 Task: Create Card PPC Ad Campaign in Board Task Management to Workspace Brand Strategy. Create Card Change Management Review in Board Customer Success Management to Workspace Brand Strategy. Create Card PPC Ad Campaign in Board Sales Funnel Optimization and Management to Workspace Brand Strategy
Action: Mouse moved to (87, 276)
Screenshot: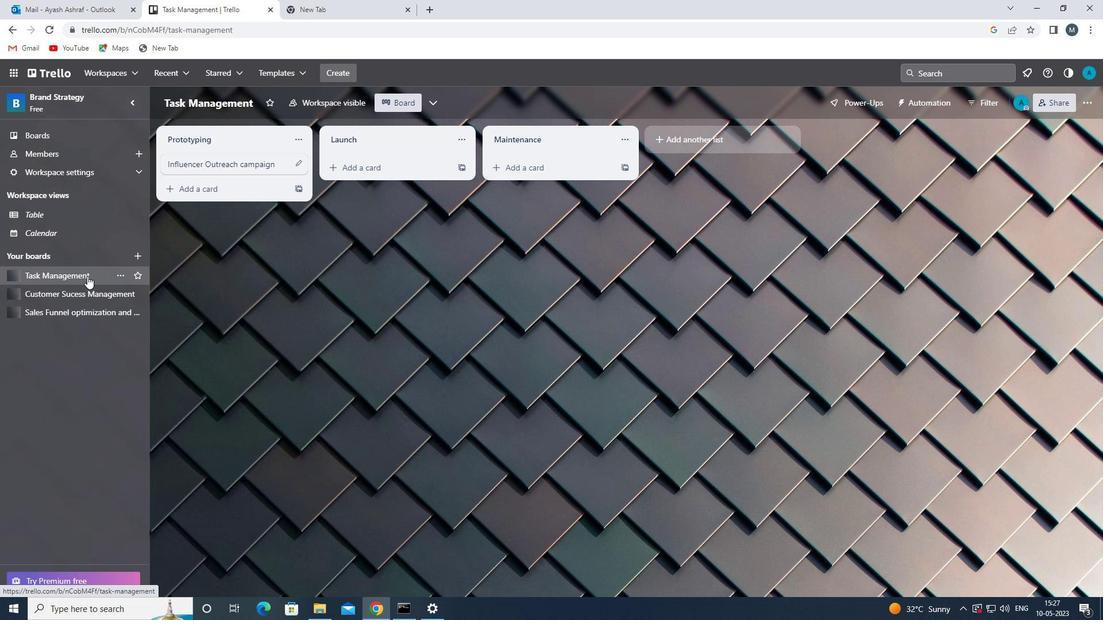 
Action: Mouse pressed left at (87, 276)
Screenshot: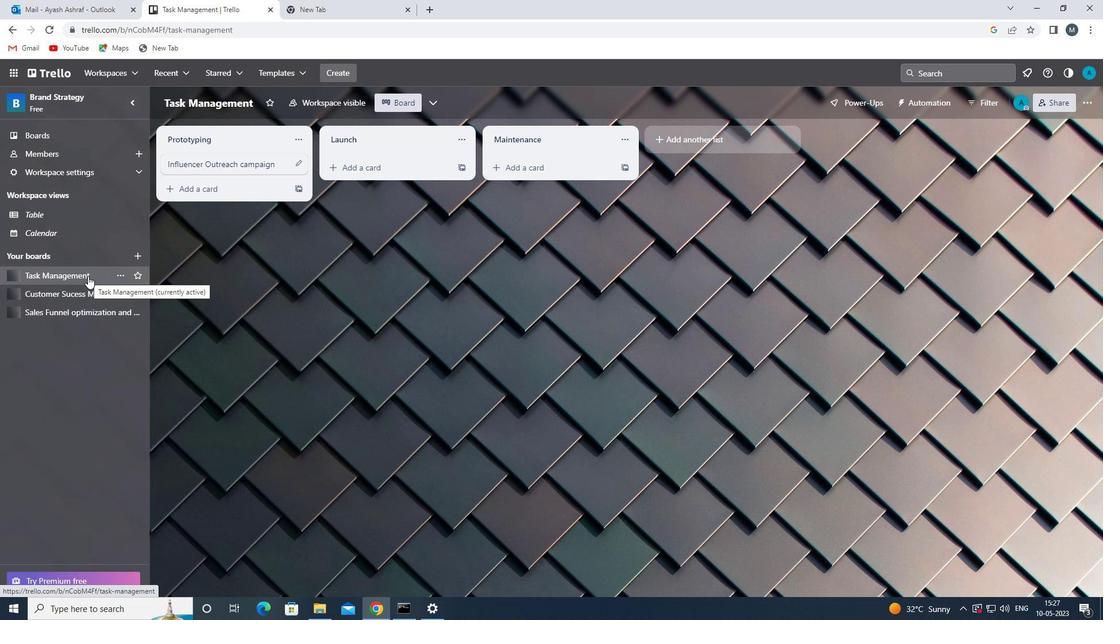 
Action: Mouse moved to (358, 166)
Screenshot: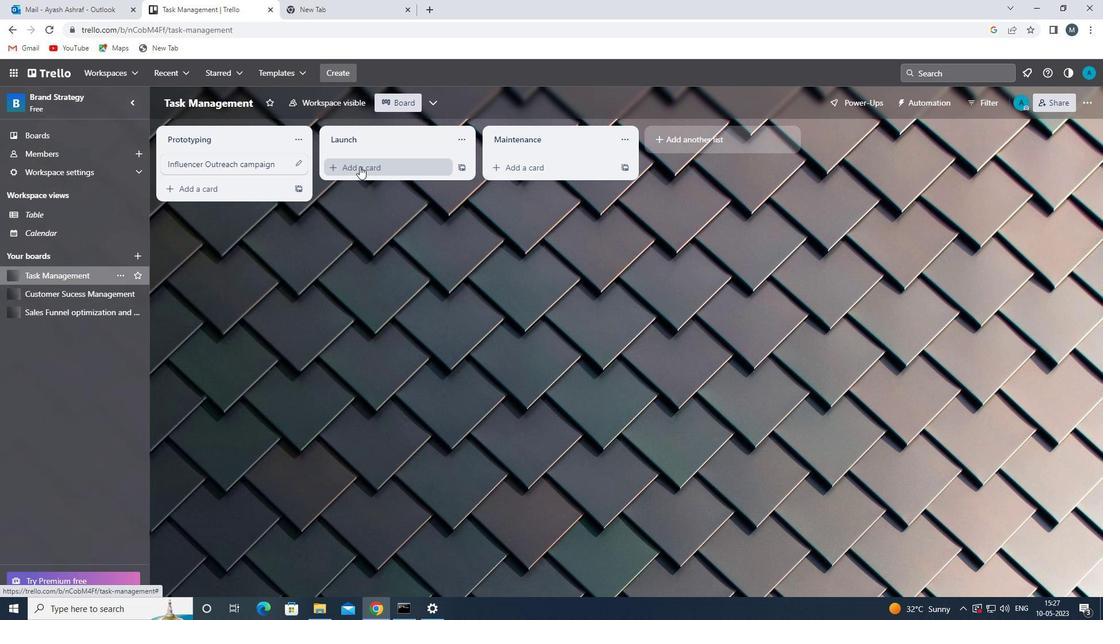 
Action: Mouse pressed left at (358, 166)
Screenshot: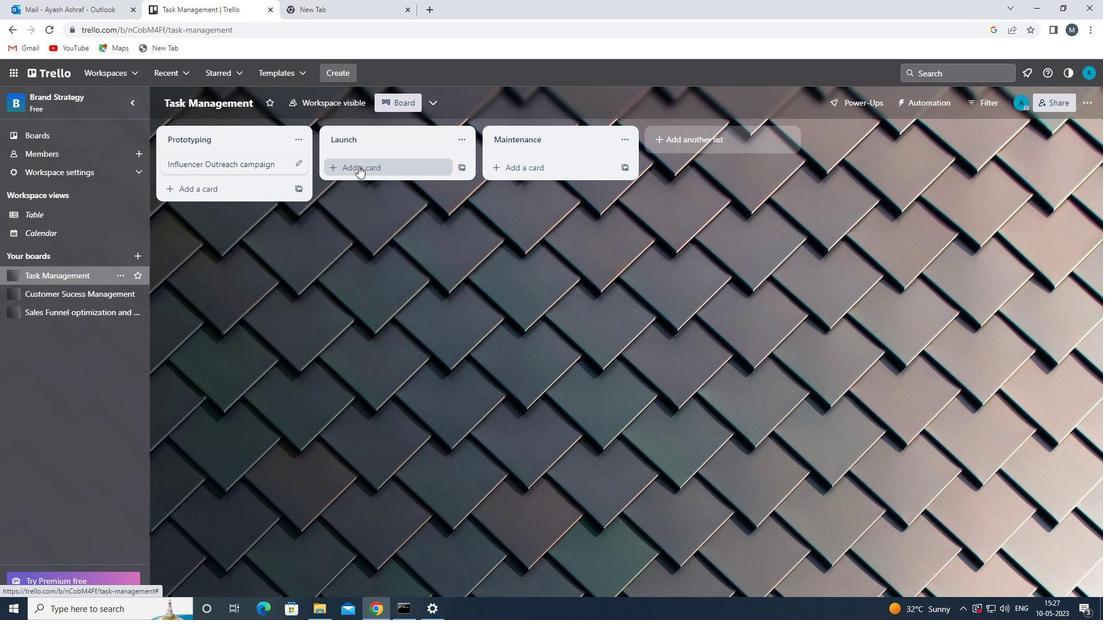 
Action: Mouse moved to (360, 178)
Screenshot: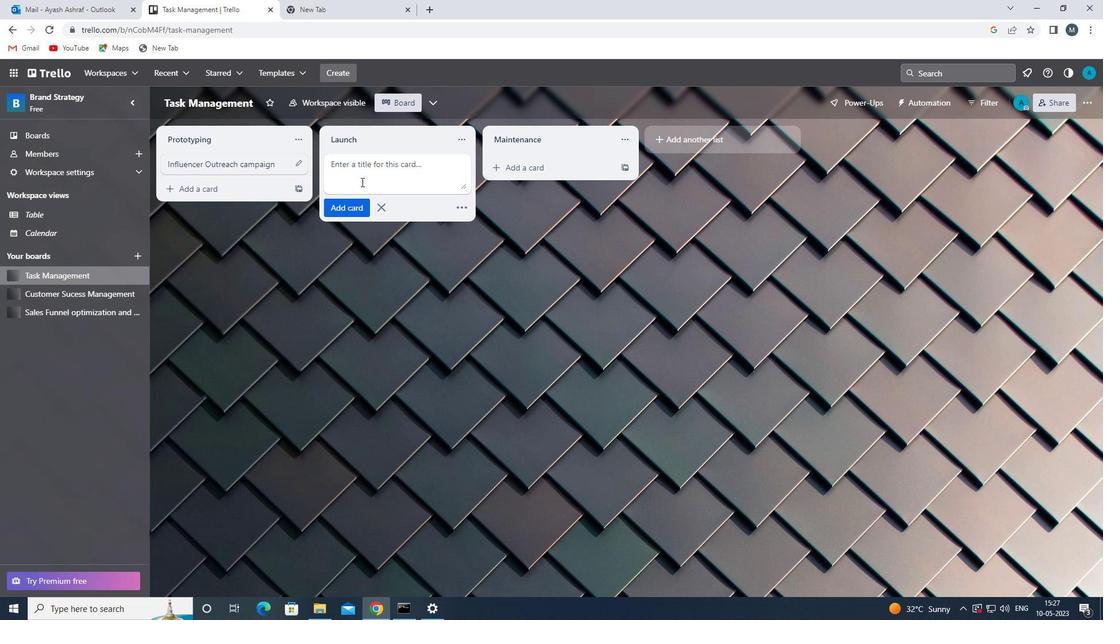 
Action: Mouse pressed left at (360, 178)
Screenshot: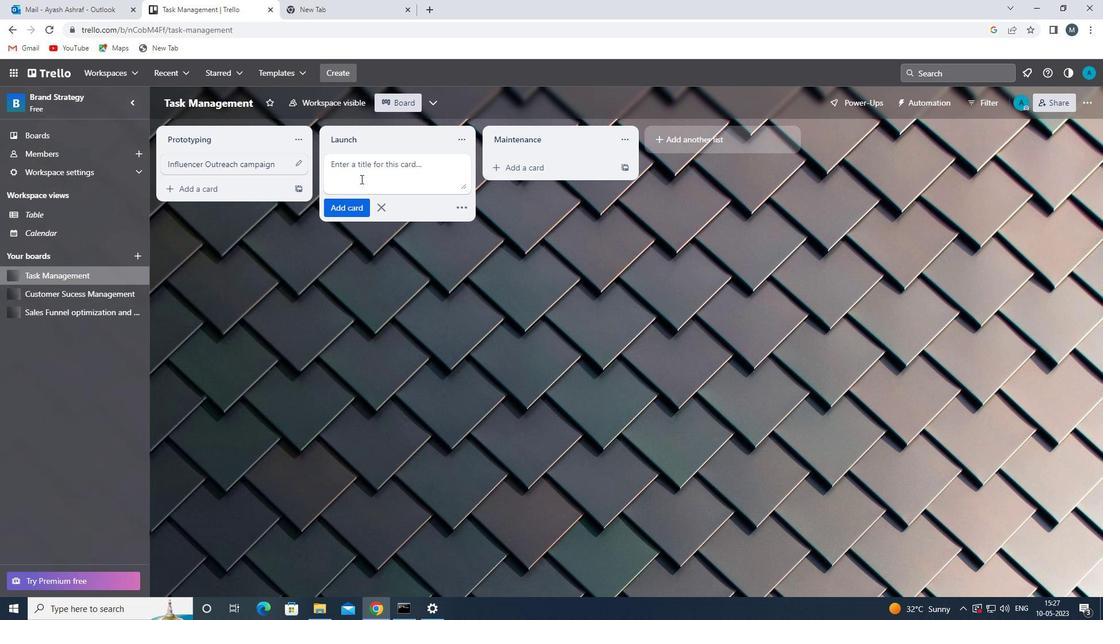 
Action: Mouse moved to (354, 179)
Screenshot: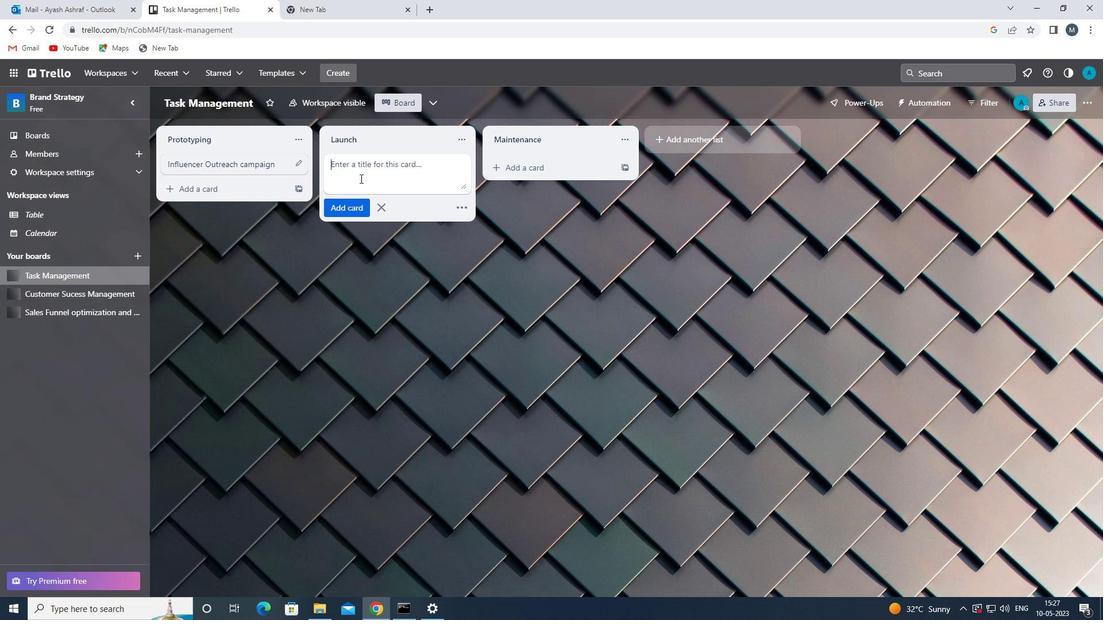 
Action: Key pressed <Key.shift><Key.shift><Key.shift><Key.shift><Key.shift><Key.shift><Key.shift>PPC<Key.space><Key.shift>AD<Key.space><Key.shift>CAMPIAGN<Key.space>
Screenshot: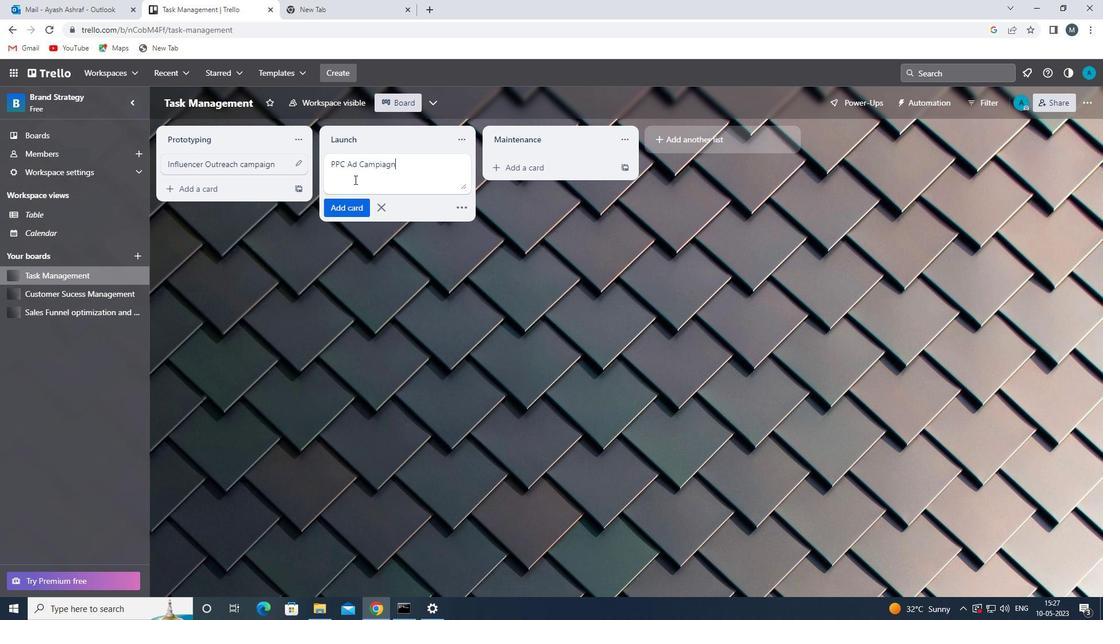 
Action: Mouse moved to (387, 167)
Screenshot: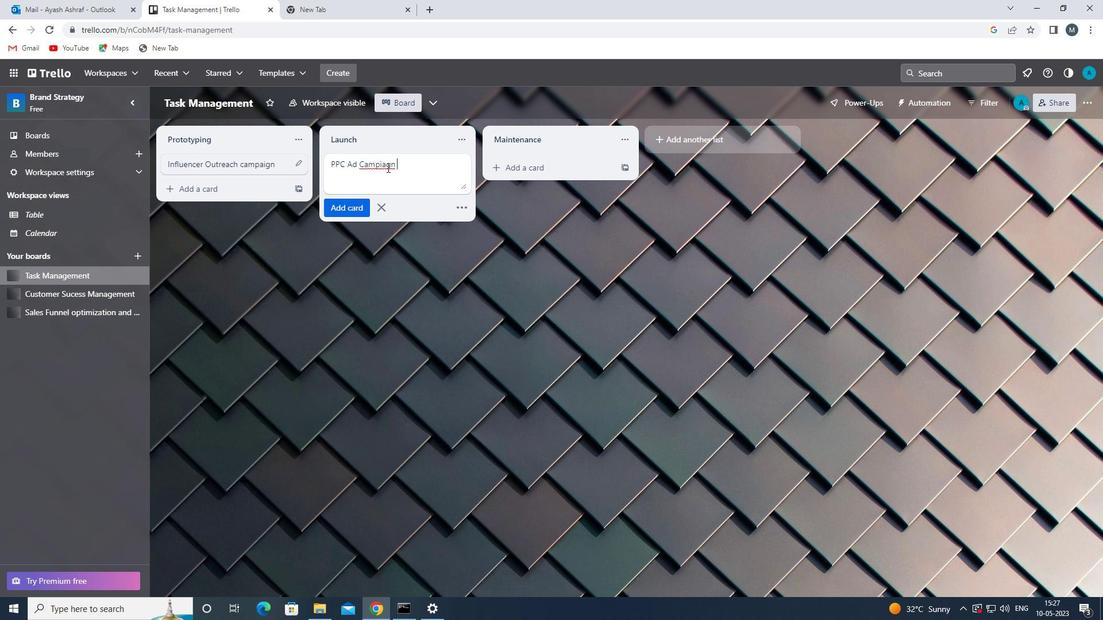 
Action: Mouse pressed left at (387, 167)
Screenshot: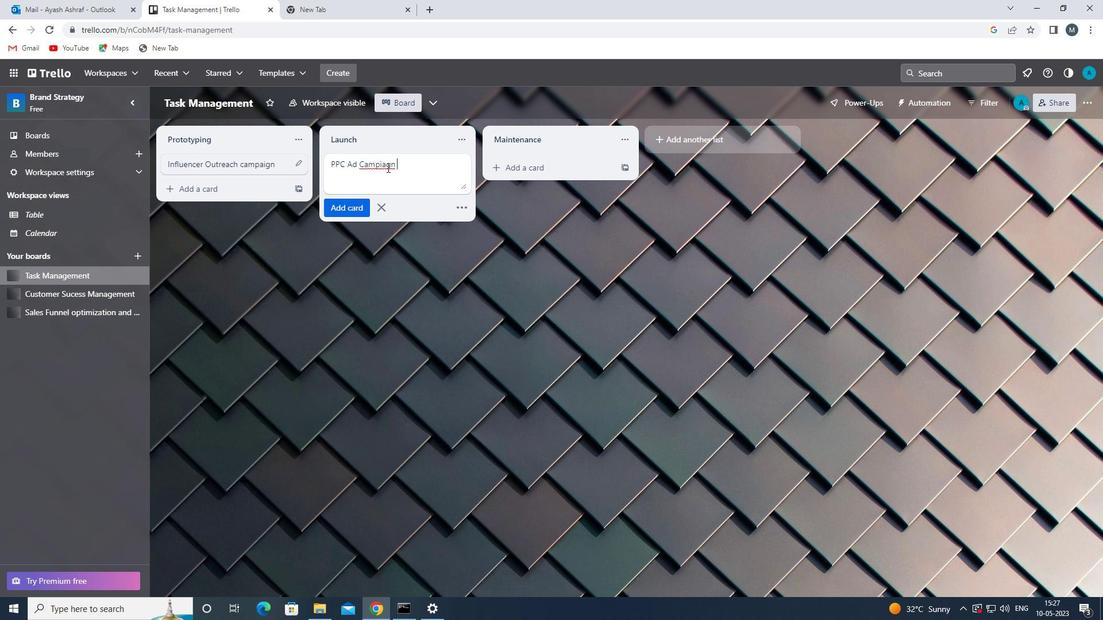 
Action: Mouse moved to (380, 168)
Screenshot: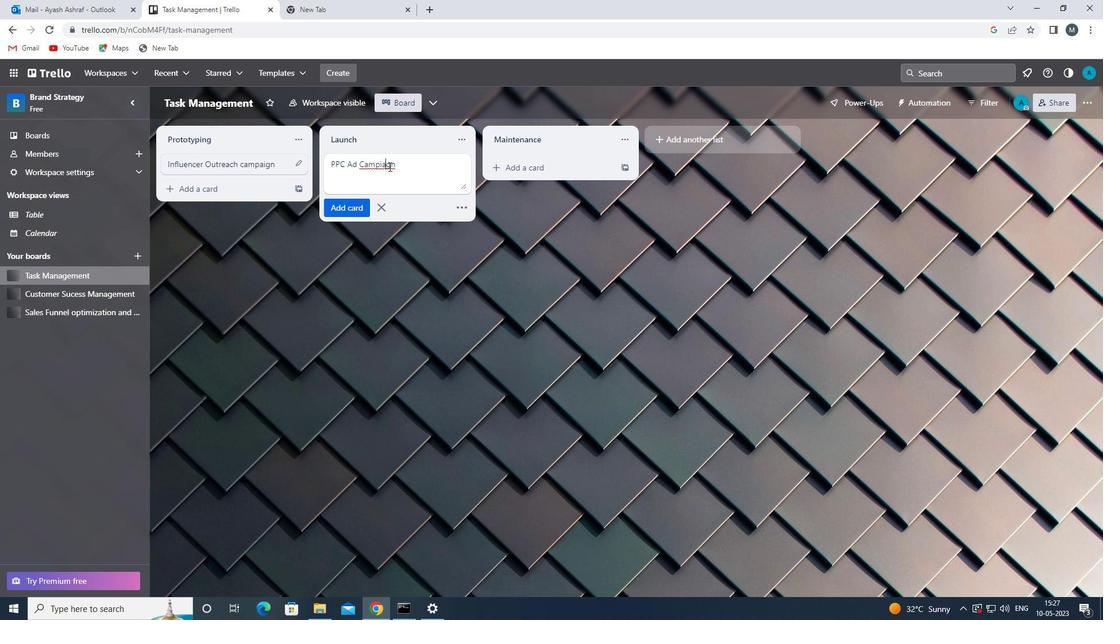 
Action: Key pressed <Key.backspace><Key.backspace>AI
Screenshot: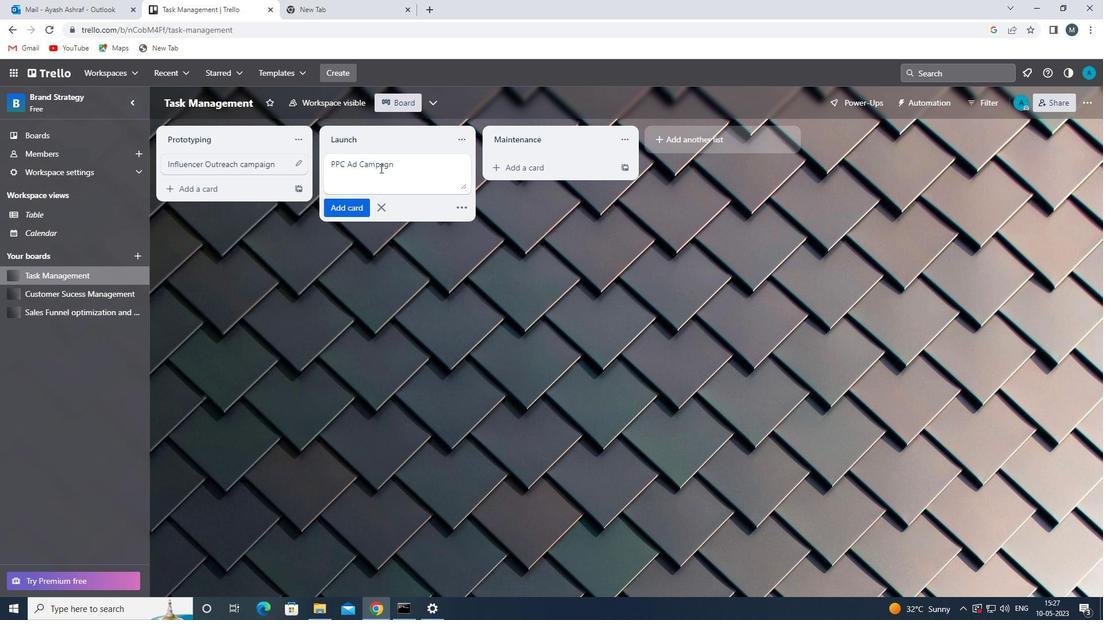 
Action: Mouse moved to (357, 209)
Screenshot: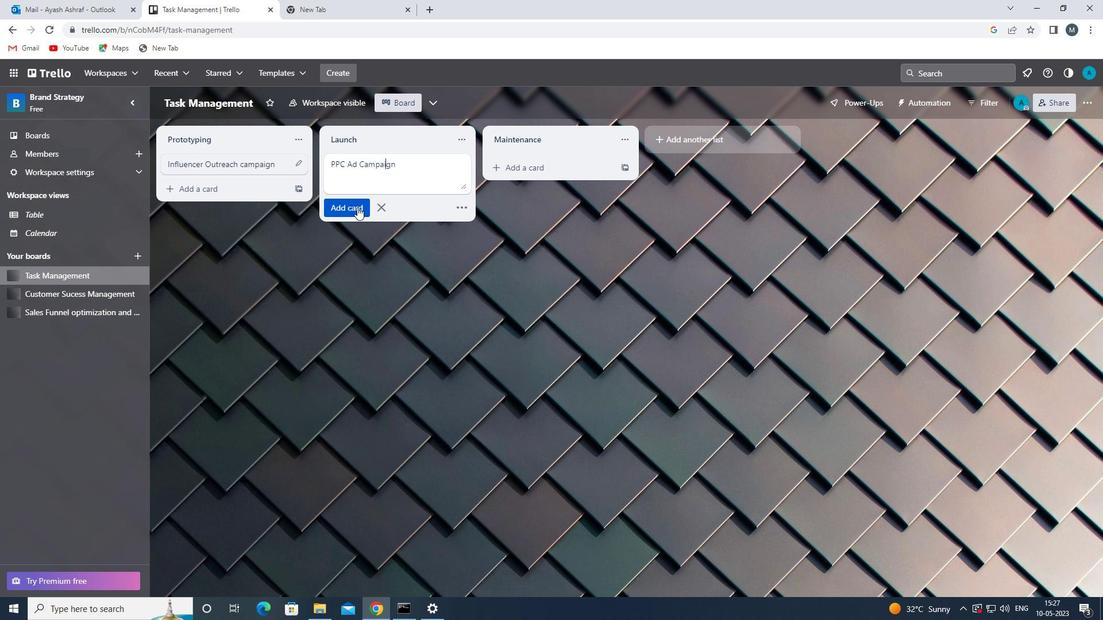 
Action: Mouse pressed left at (357, 209)
Screenshot: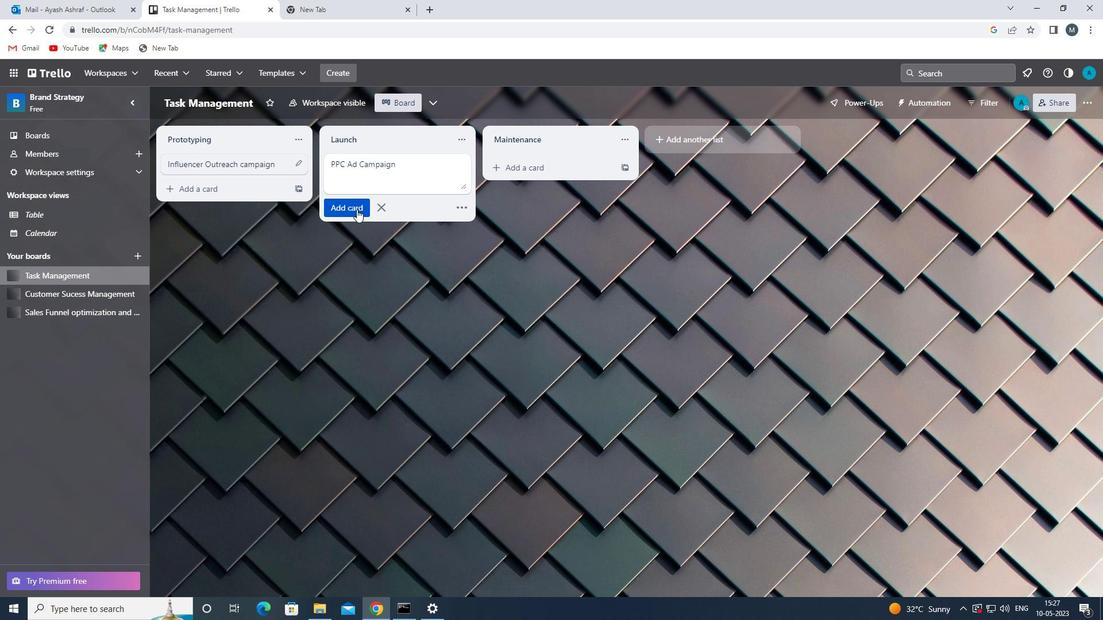 
Action: Mouse moved to (98, 296)
Screenshot: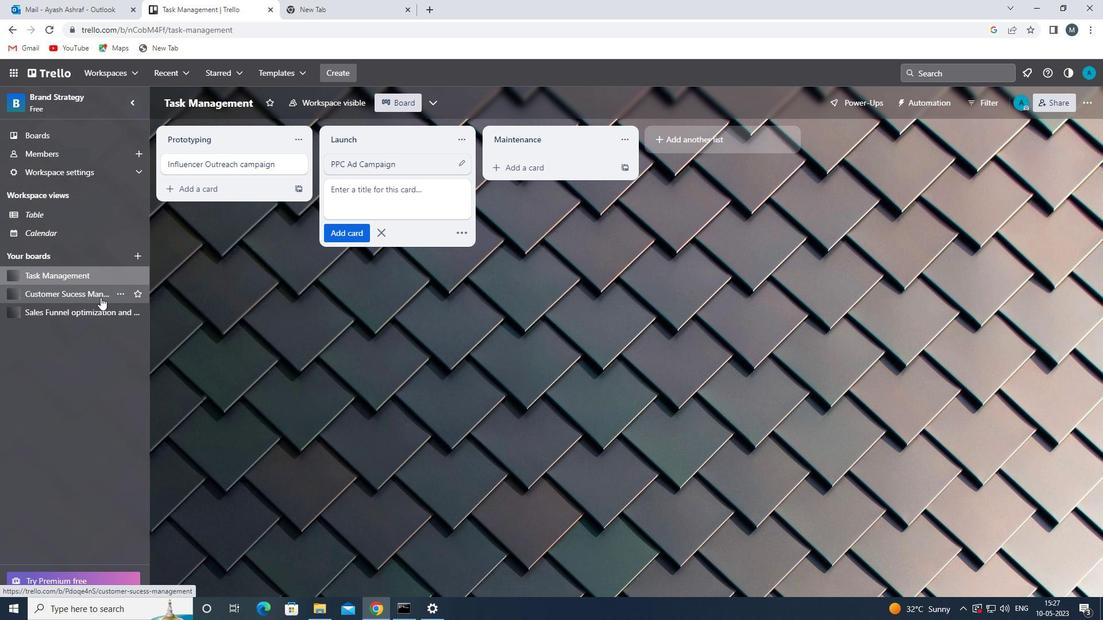 
Action: Mouse pressed left at (98, 296)
Screenshot: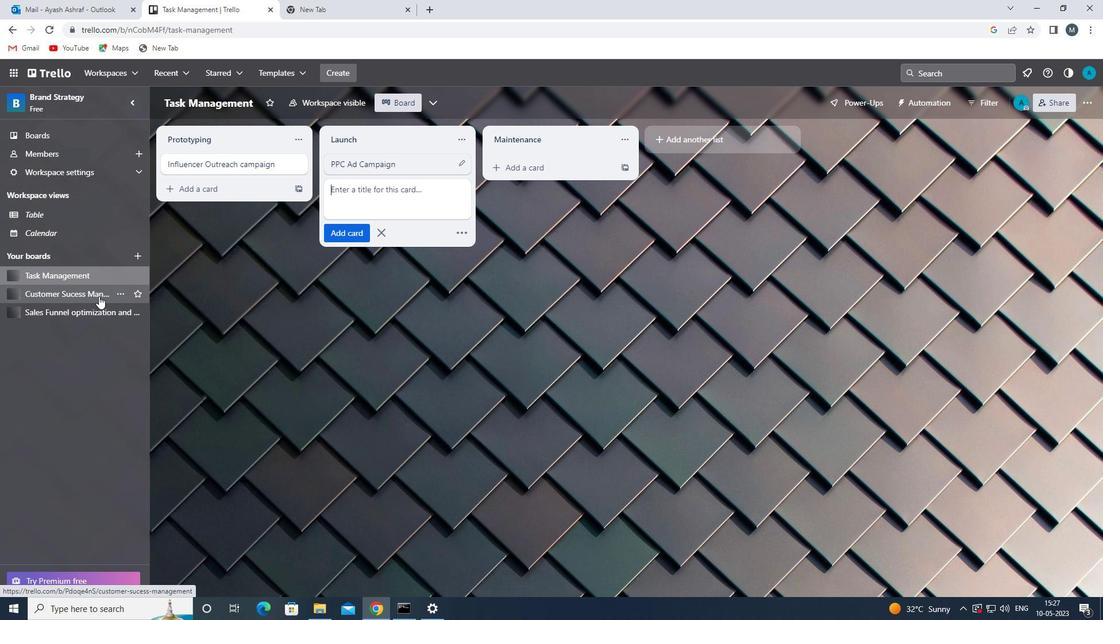 
Action: Mouse moved to (362, 162)
Screenshot: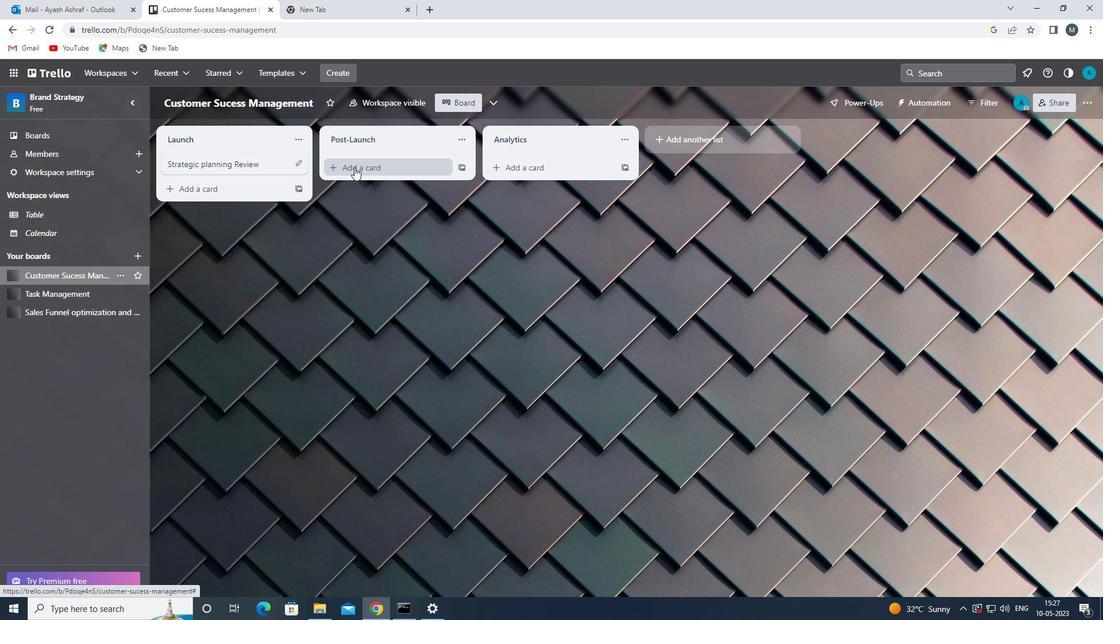 
Action: Mouse pressed left at (362, 162)
Screenshot: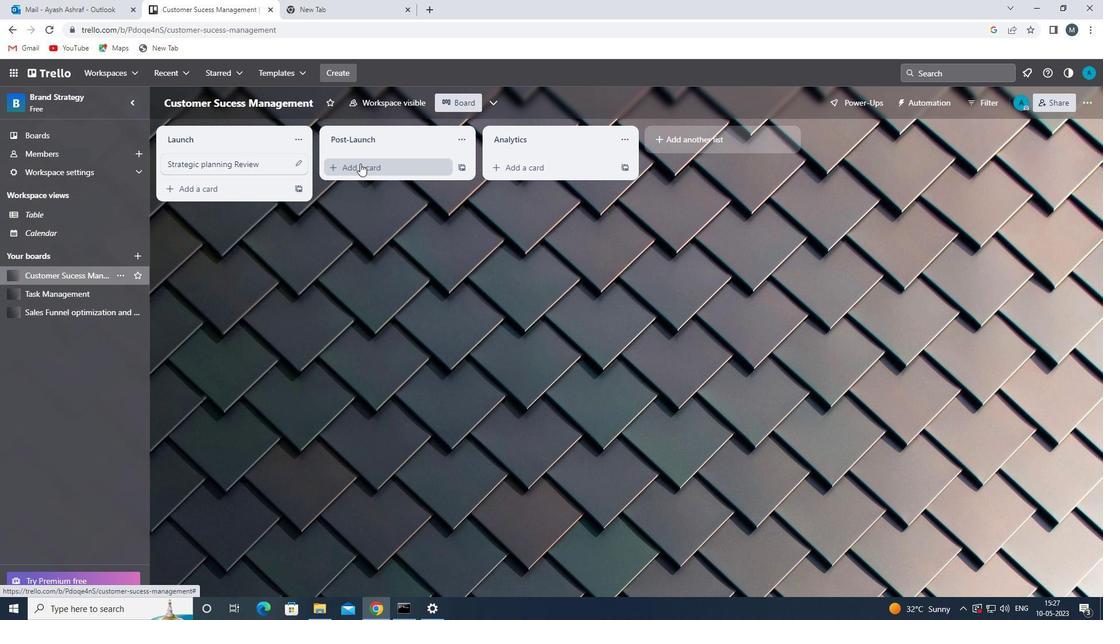 
Action: Mouse moved to (365, 176)
Screenshot: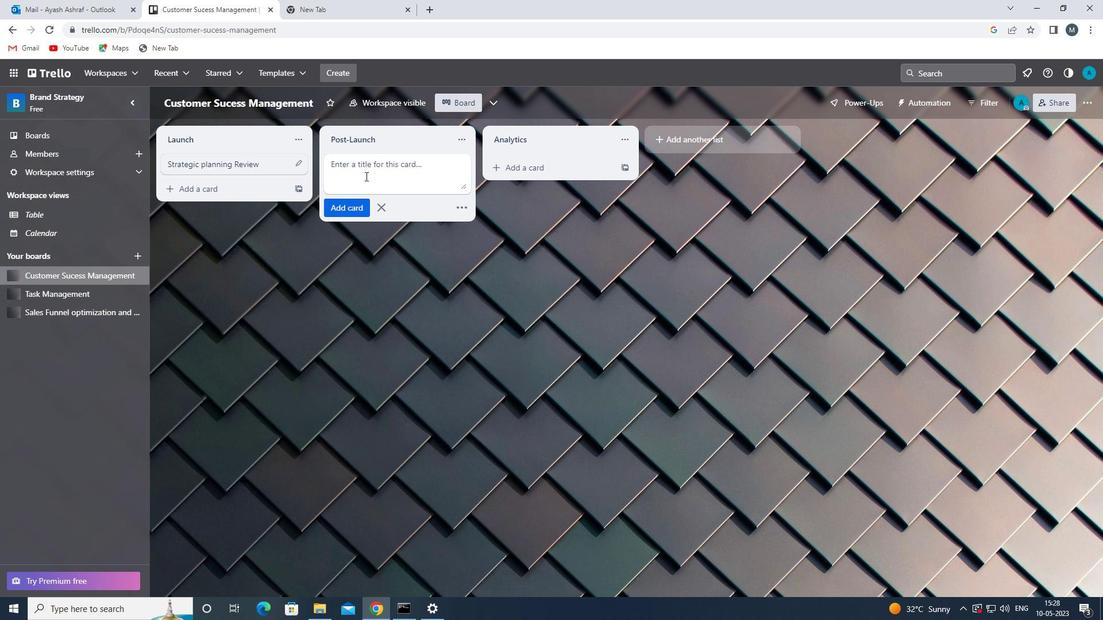 
Action: Mouse pressed left at (365, 176)
Screenshot: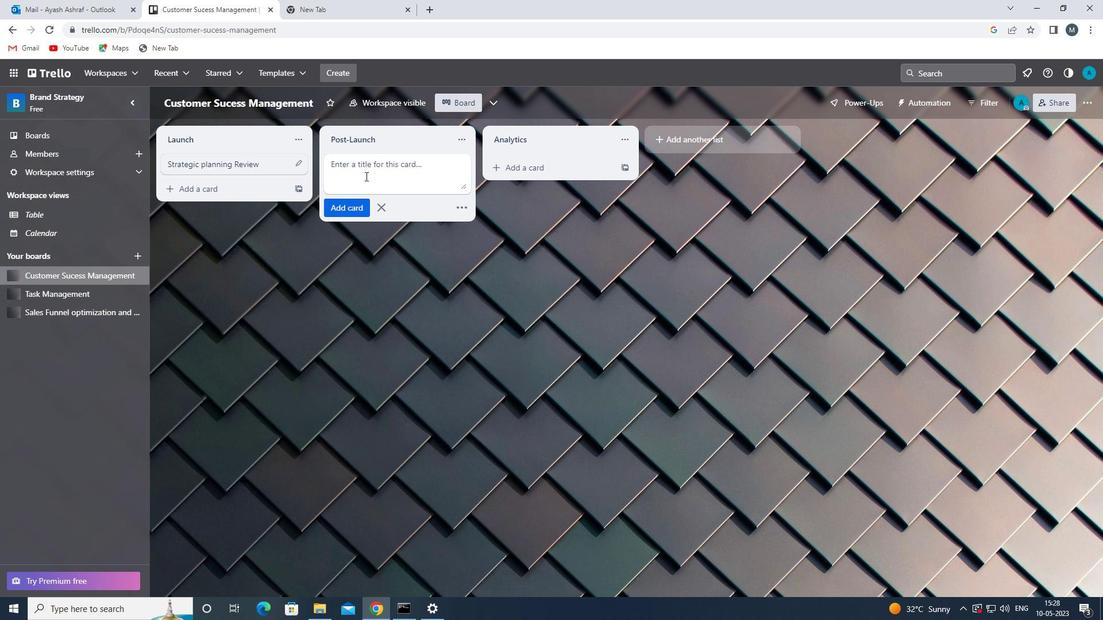 
Action: Mouse moved to (363, 177)
Screenshot: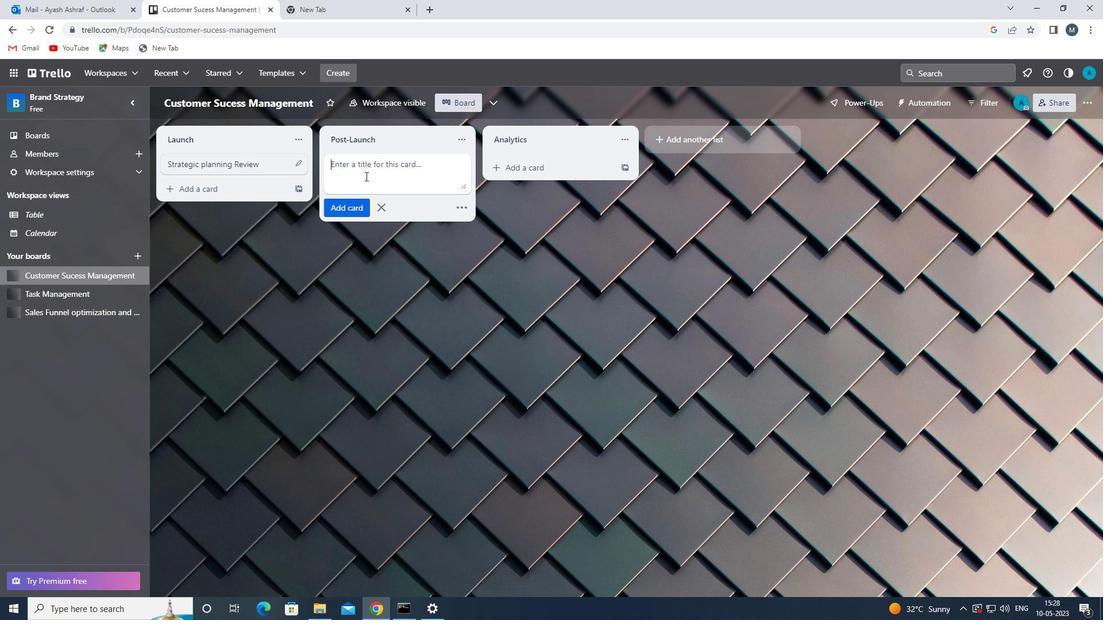 
Action: Key pressed <Key.shift>CHANGE<Key.space><Key.shift>MANANGEMENT<Key.space><Key.backspace><Key.backspace><Key.backspace><Key.backspace><Key.backspace><Key.backspace><Key.backspace><Key.backspace>GEMENT<Key.space><Key.shift>REVU<Key.backspace>IEW<Key.space>
Screenshot: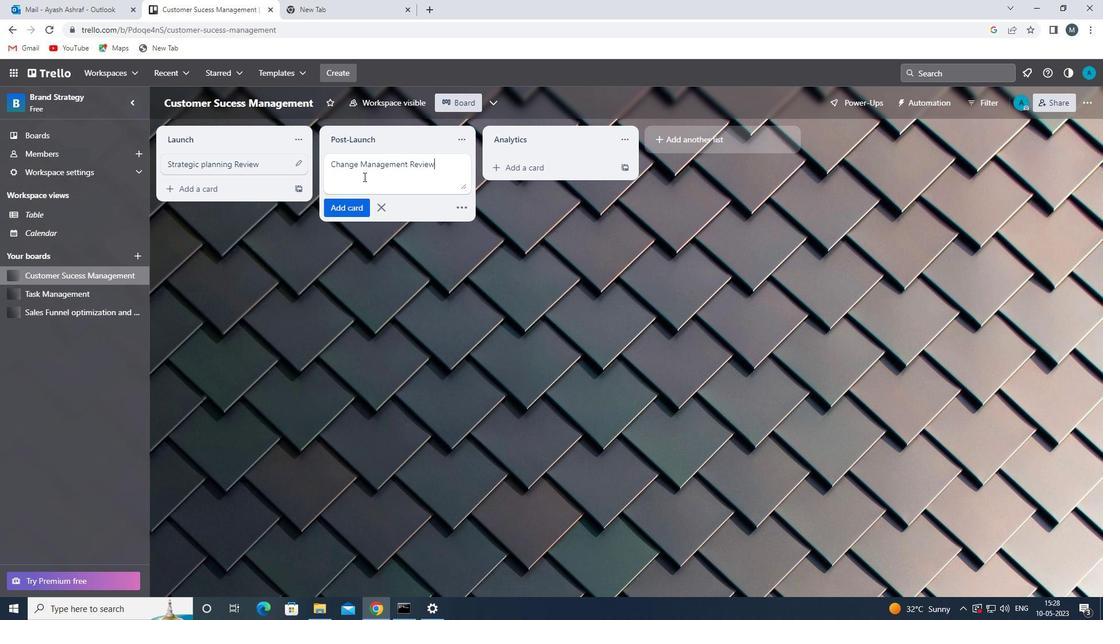 
Action: Mouse moved to (351, 208)
Screenshot: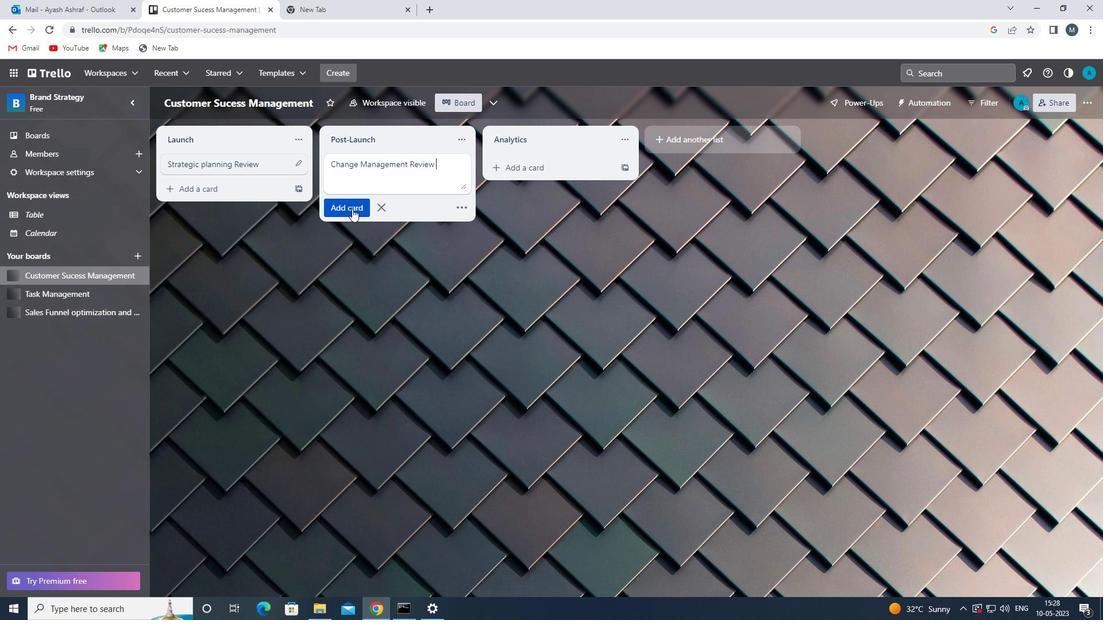 
Action: Mouse pressed left at (351, 208)
Screenshot: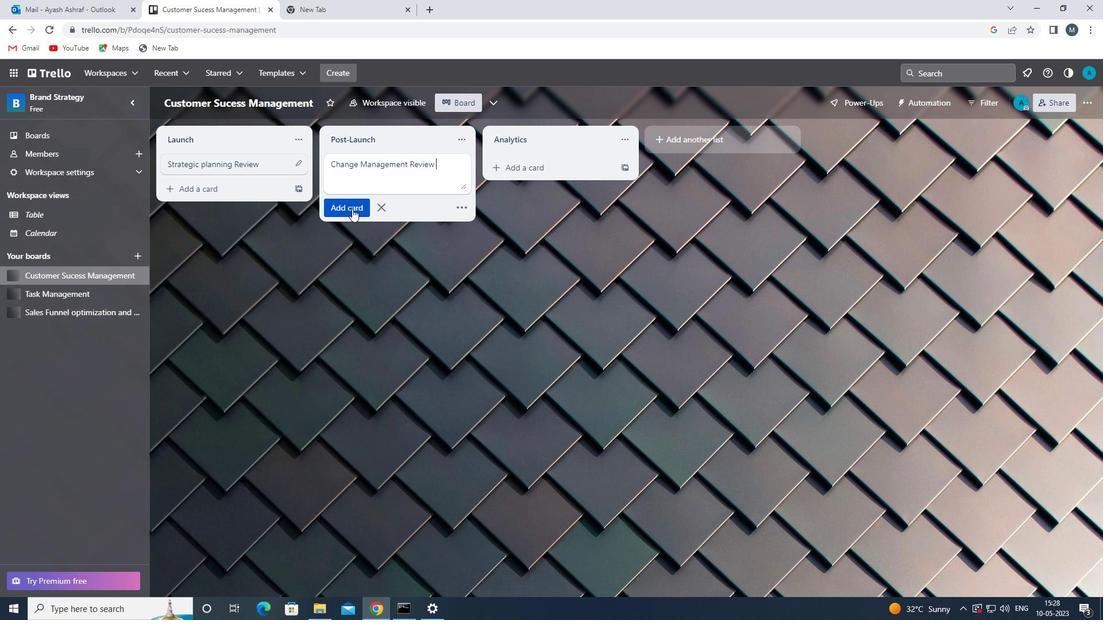
Action: Mouse moved to (379, 232)
Screenshot: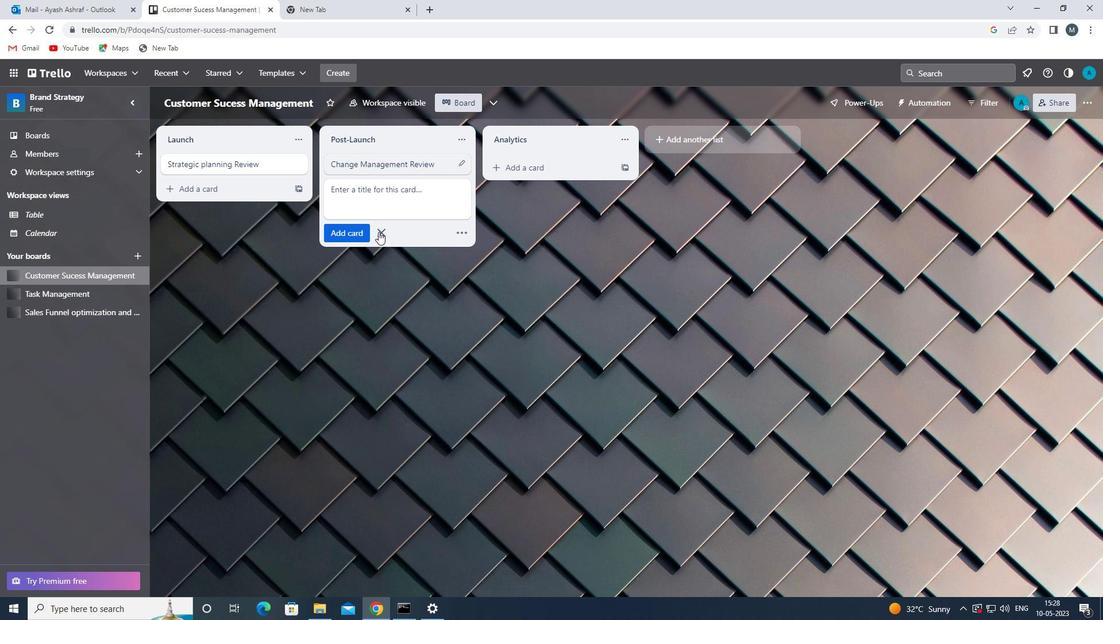 
Action: Mouse pressed left at (379, 232)
Screenshot: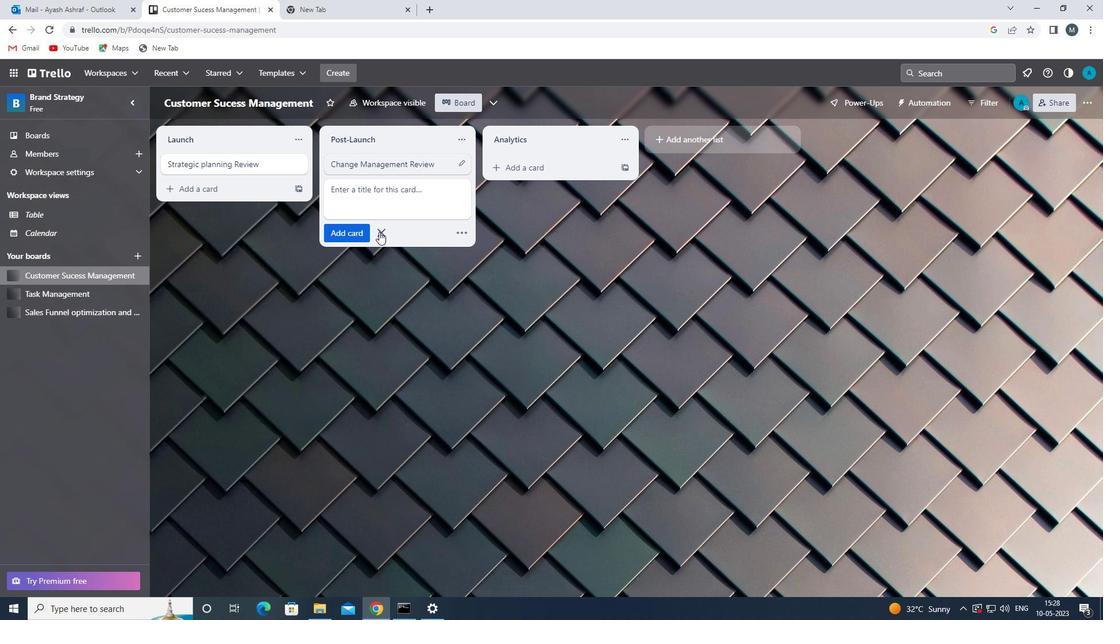 
Action: Mouse moved to (102, 317)
Screenshot: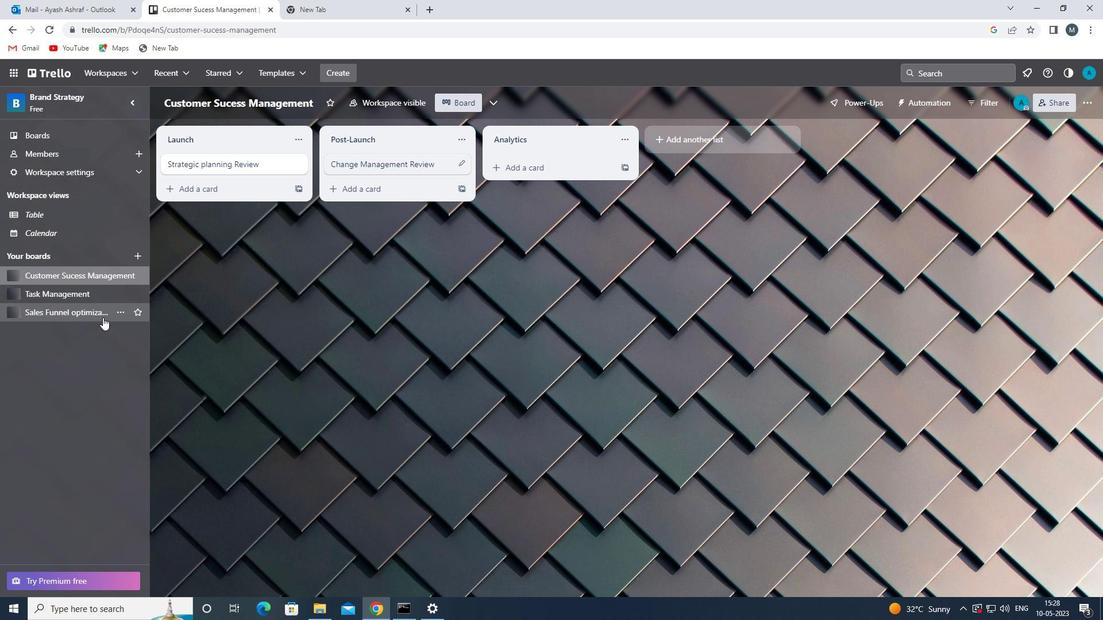 
Action: Mouse pressed left at (102, 317)
Screenshot: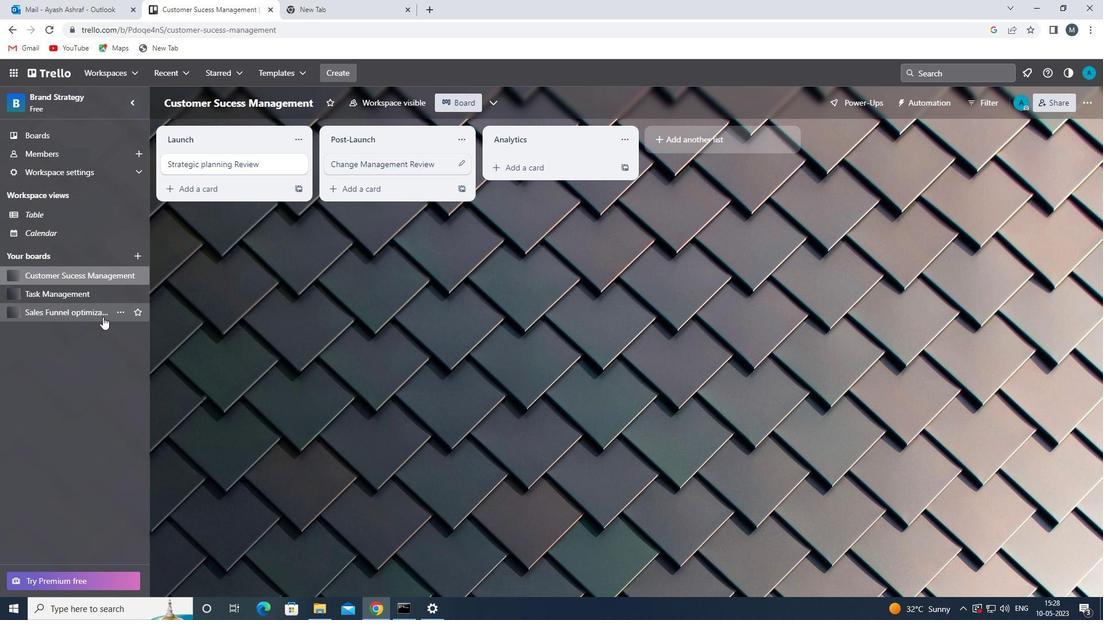 
Action: Mouse moved to (350, 170)
Screenshot: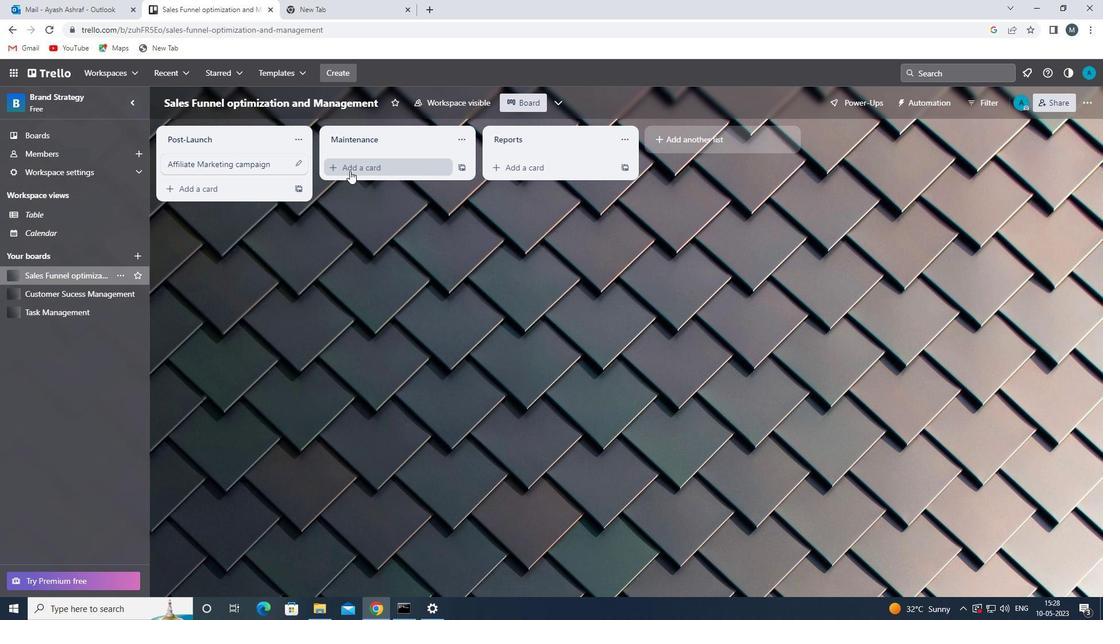 
Action: Mouse pressed left at (350, 170)
Screenshot: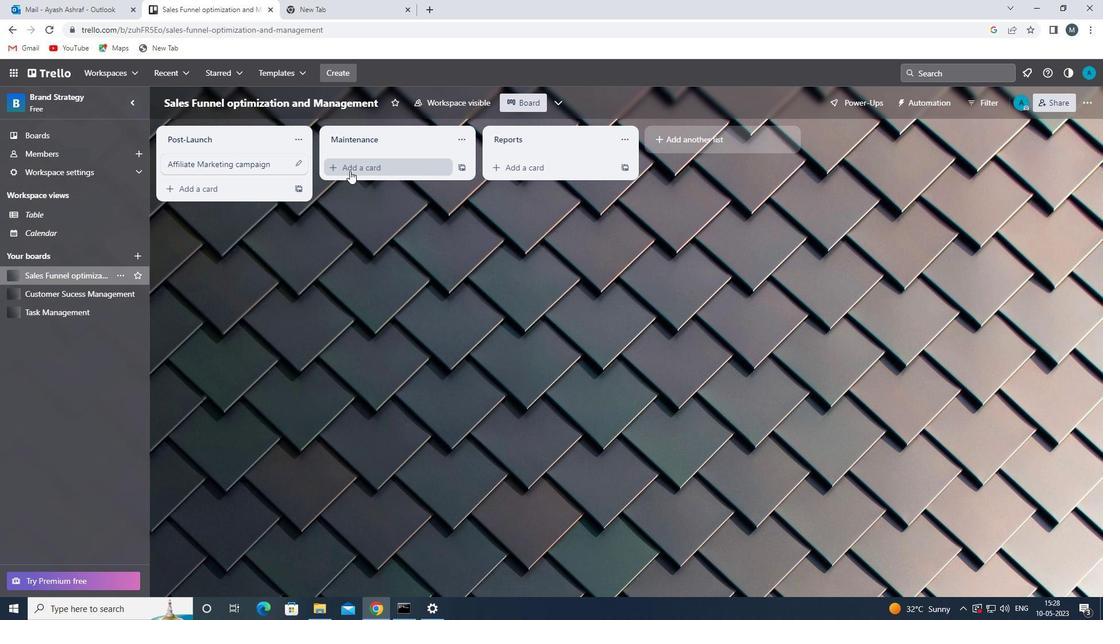 
Action: Mouse moved to (357, 175)
Screenshot: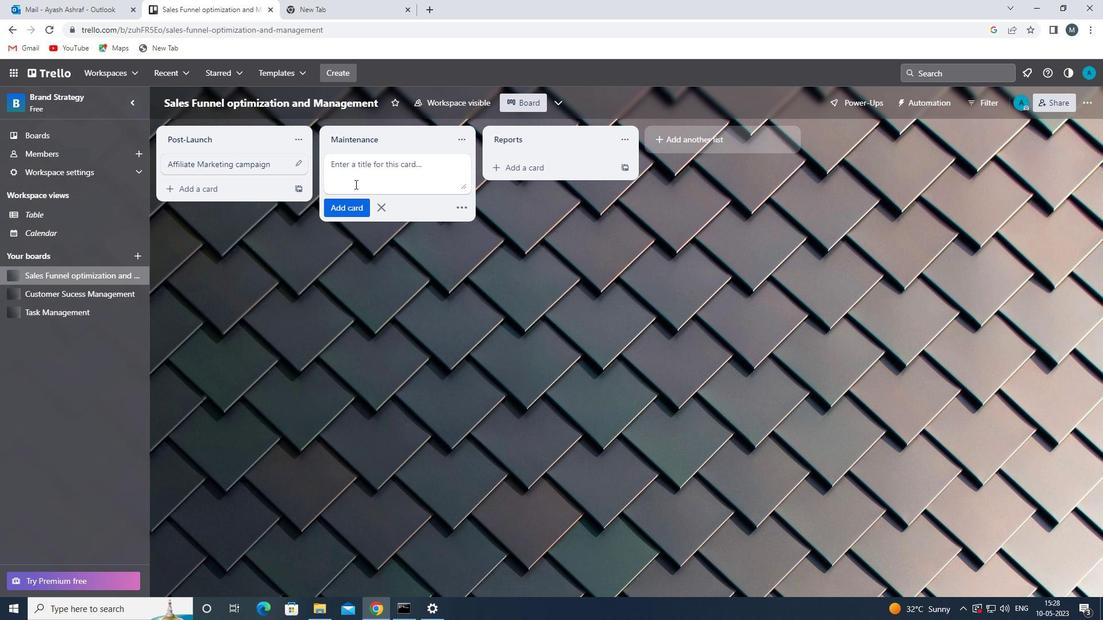 
Action: Mouse pressed left at (357, 175)
Screenshot: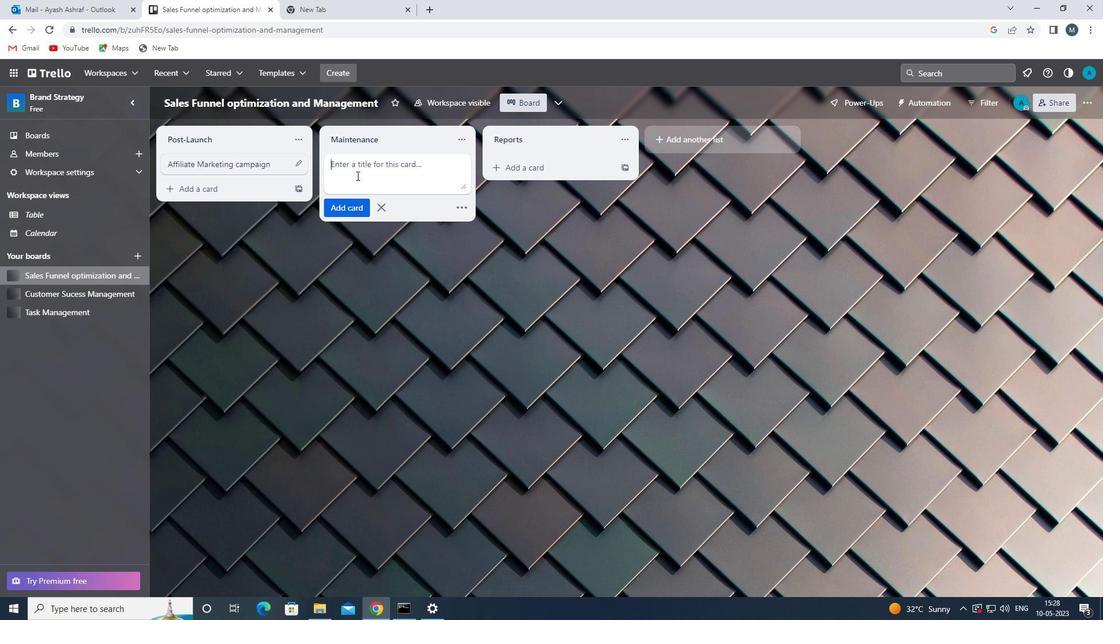 
Action: Key pressed <Key.shift>PPC<Key.space><Key.shift>AD<Key.space><Key.shift>CAN<Key.backspace><Key.backspace><Key.backspace>CAMPAIGN<Key.space>
Screenshot: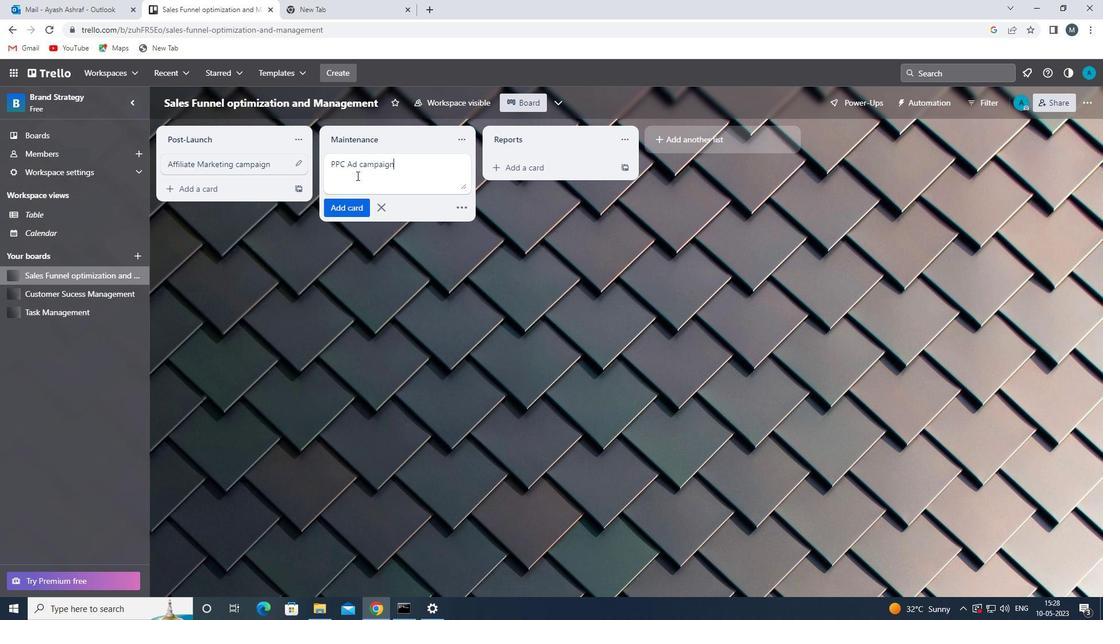 
Action: Mouse moved to (352, 211)
Screenshot: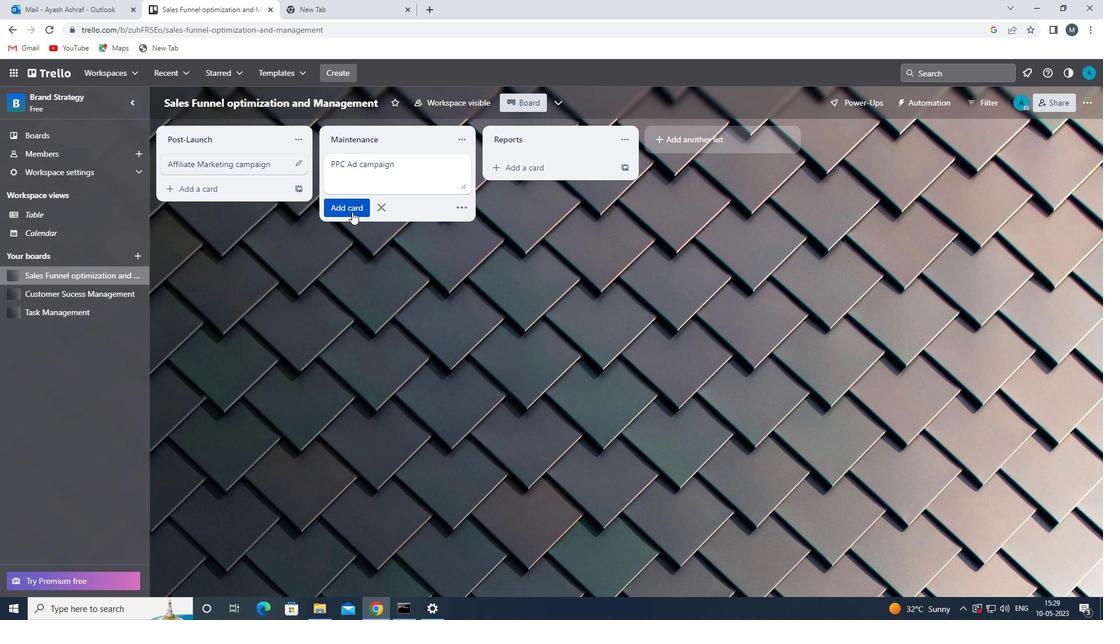 
Action: Mouse pressed left at (352, 211)
Screenshot: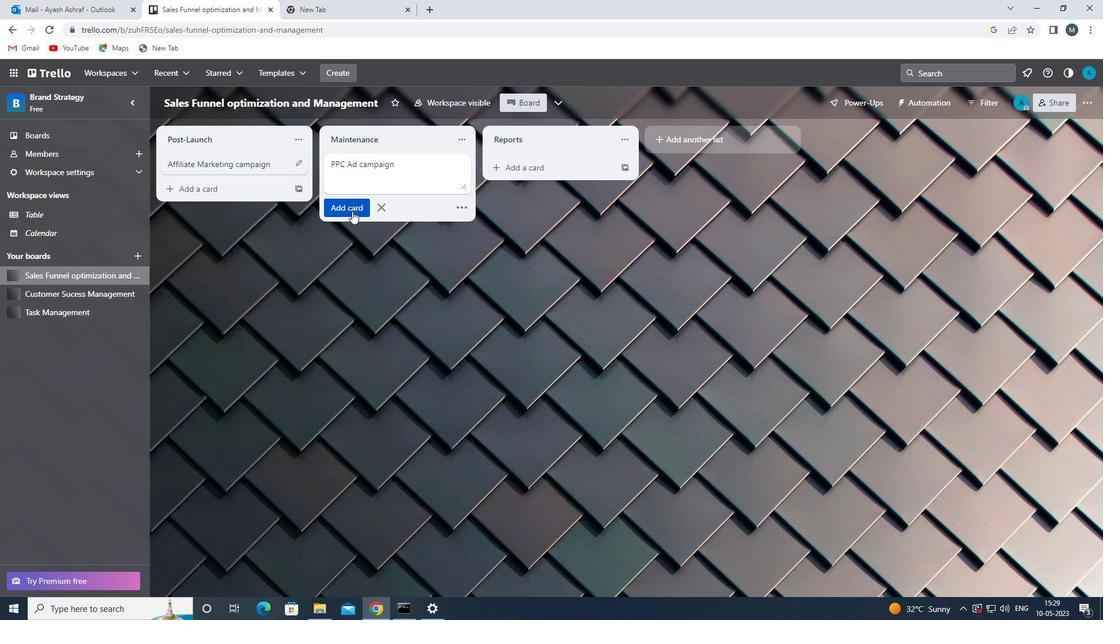 
Action: Mouse moved to (376, 231)
Screenshot: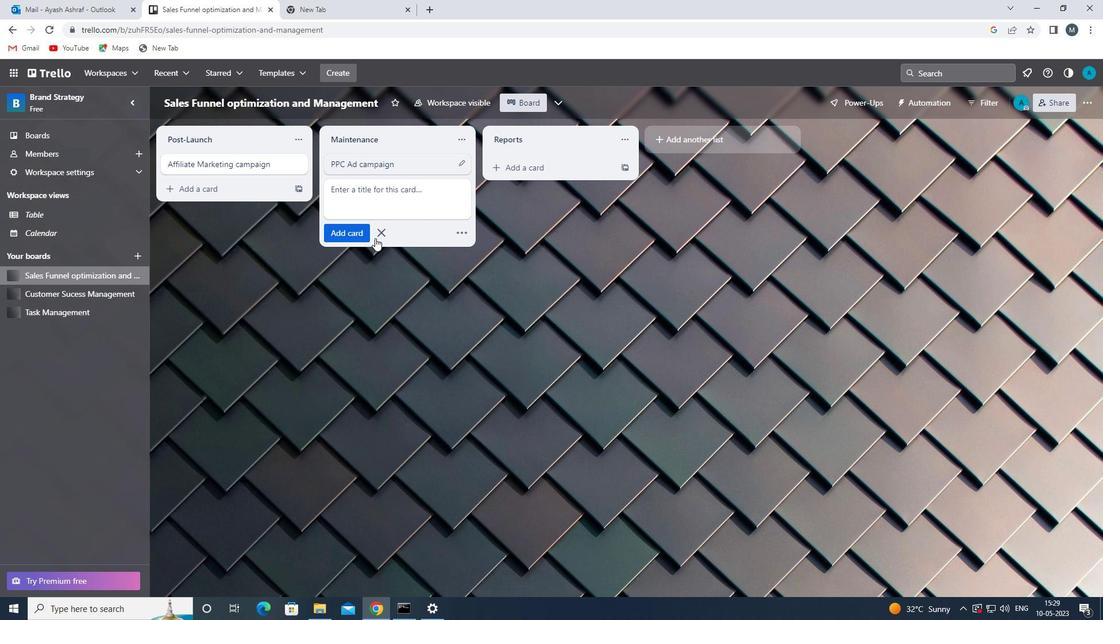 
Action: Mouse pressed left at (376, 231)
Screenshot: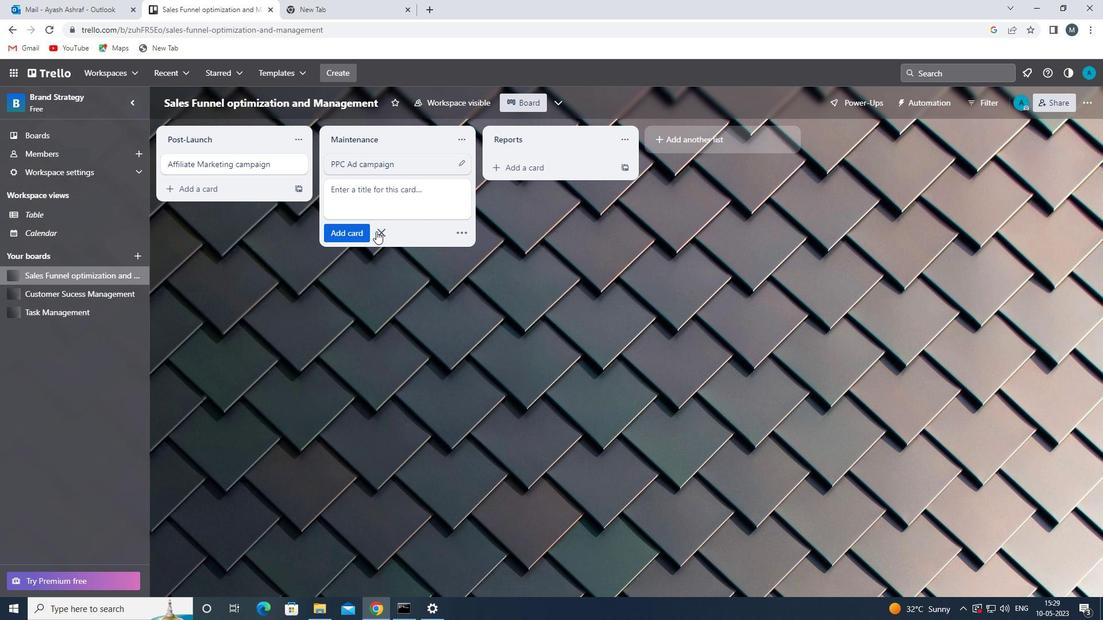 
Action: Mouse moved to (377, 233)
Screenshot: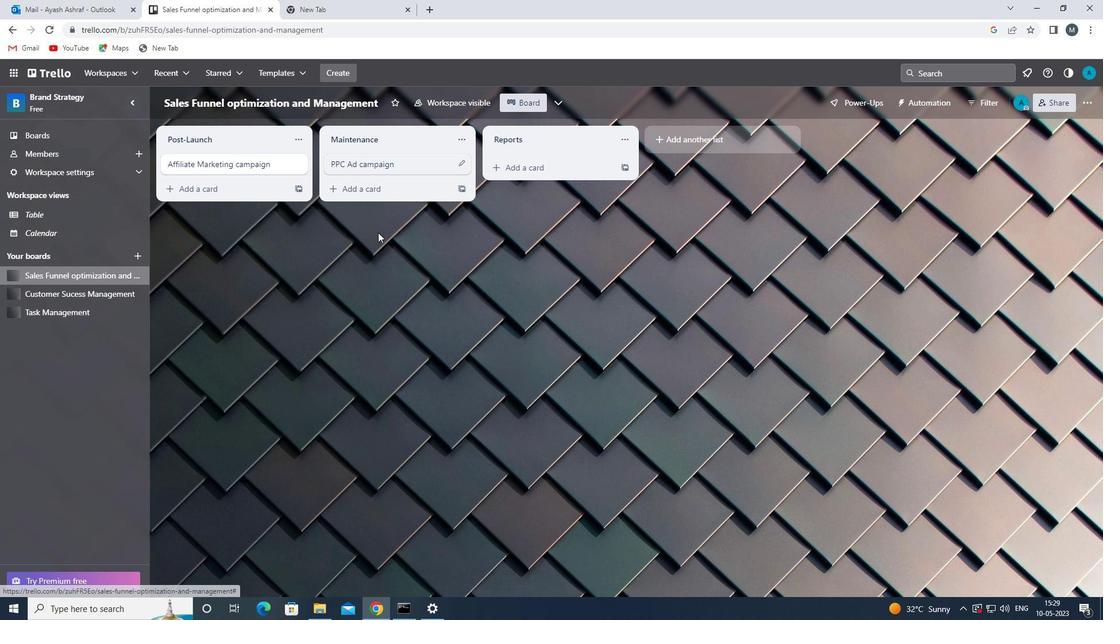 
